 Task: Add the case deflection component in the site builder.
Action: Mouse moved to (1016, 69)
Screenshot: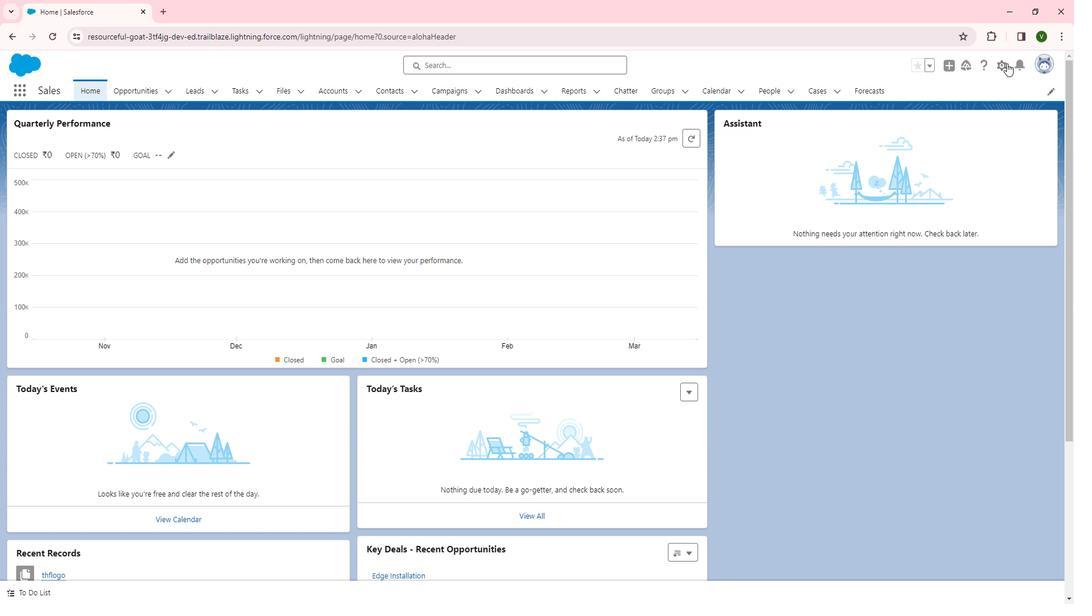 
Action: Mouse pressed left at (1016, 69)
Screenshot: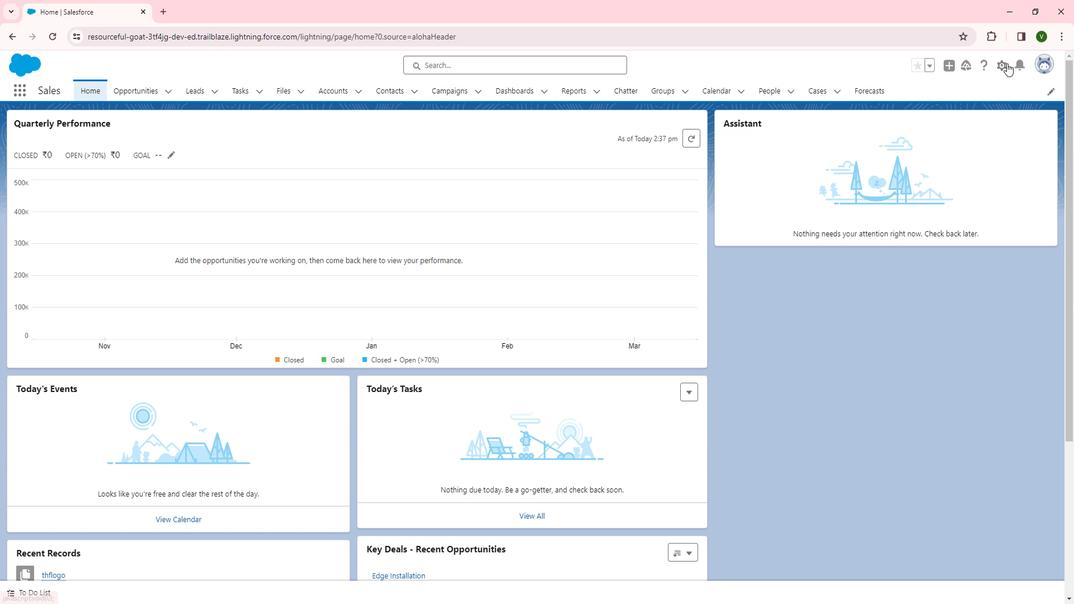 
Action: Mouse moved to (974, 102)
Screenshot: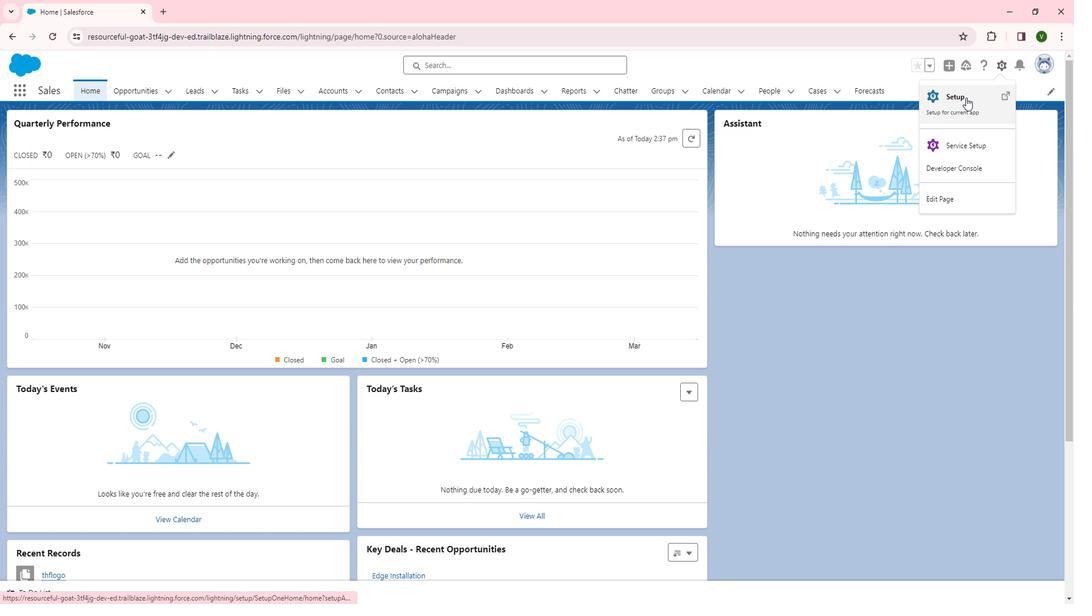 
Action: Mouse pressed left at (974, 102)
Screenshot: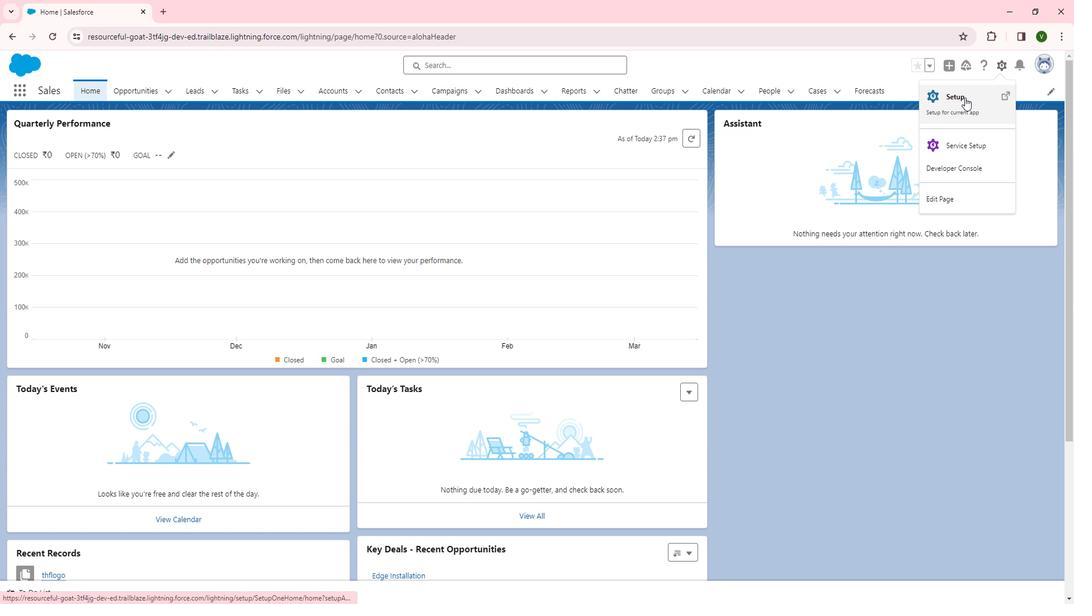 
Action: Mouse moved to (57, 301)
Screenshot: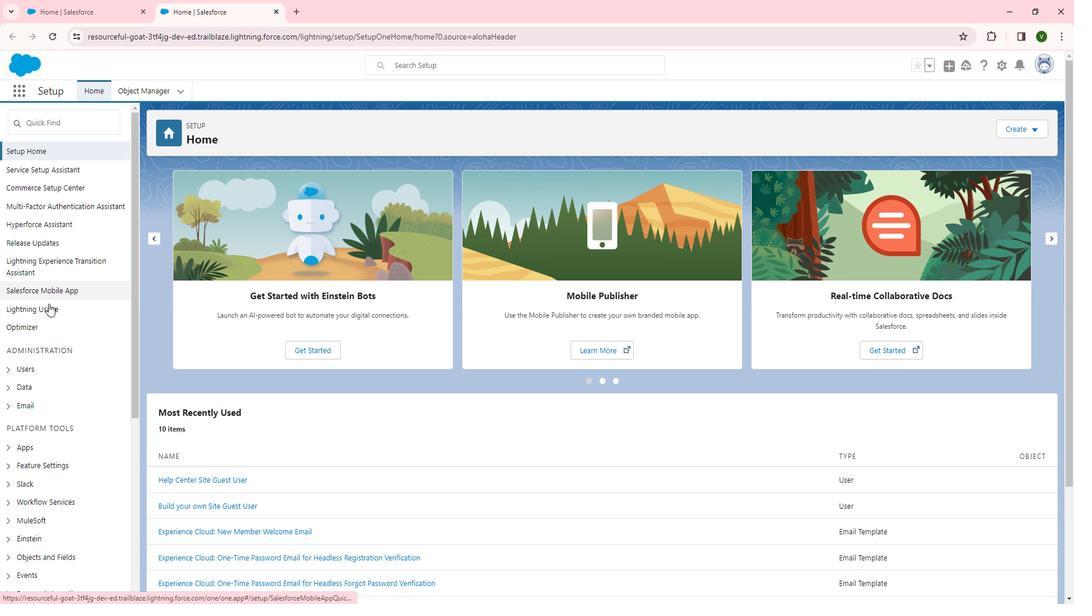 
Action: Mouse scrolled (57, 300) with delta (0, 0)
Screenshot: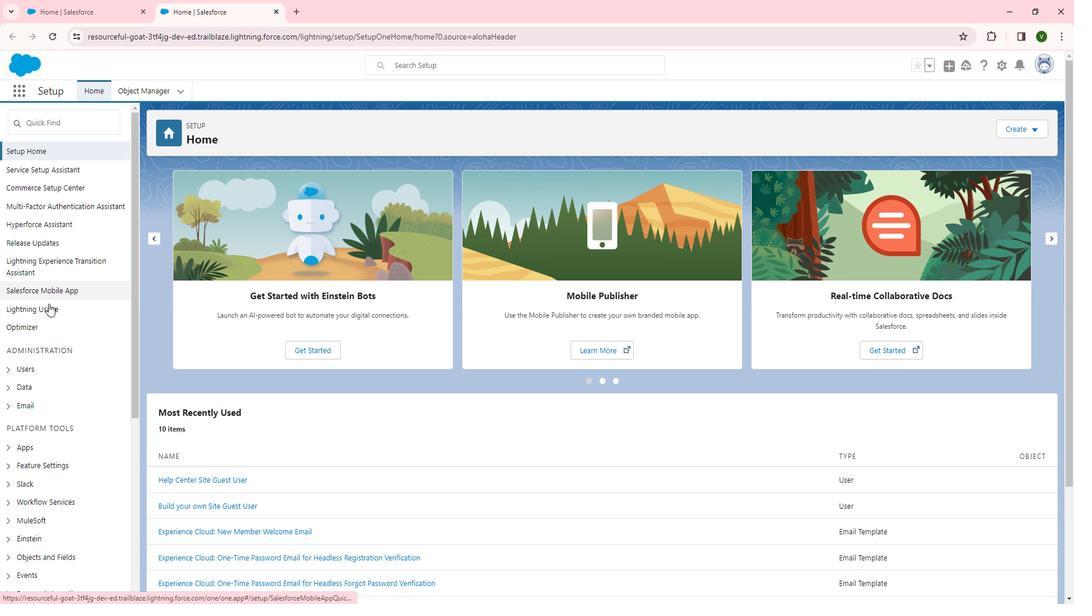 
Action: Mouse moved to (57, 306)
Screenshot: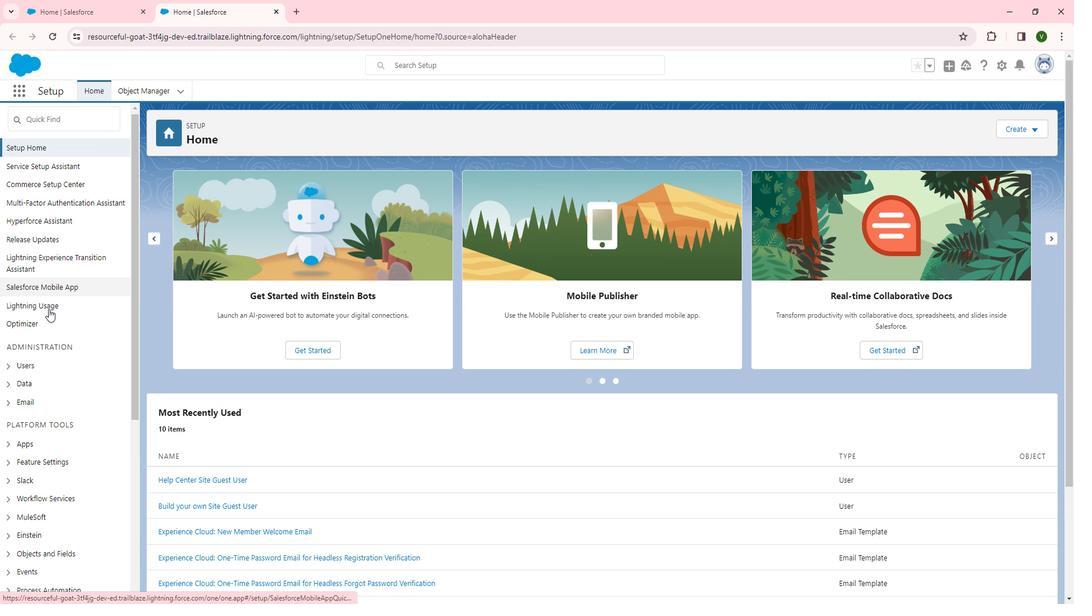 
Action: Mouse scrolled (57, 306) with delta (0, 0)
Screenshot: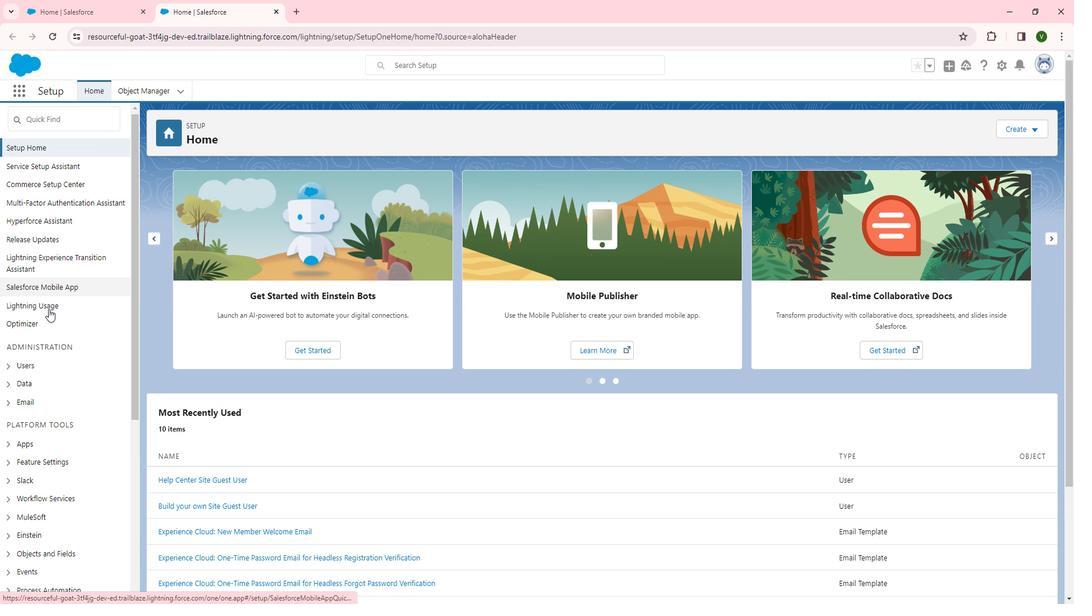 
Action: Mouse moved to (35, 346)
Screenshot: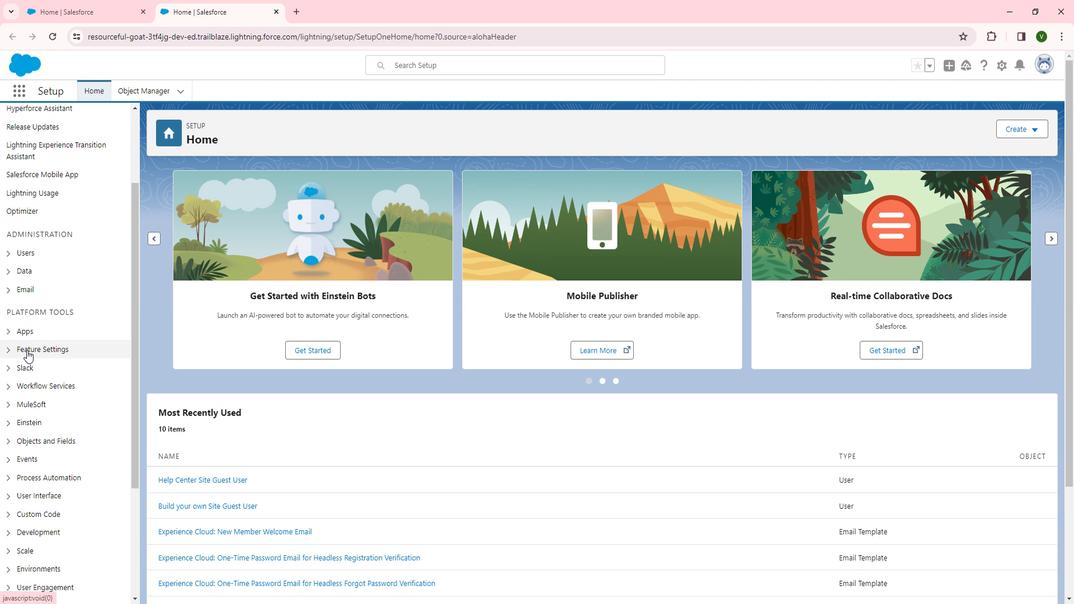 
Action: Mouse pressed left at (35, 346)
Screenshot: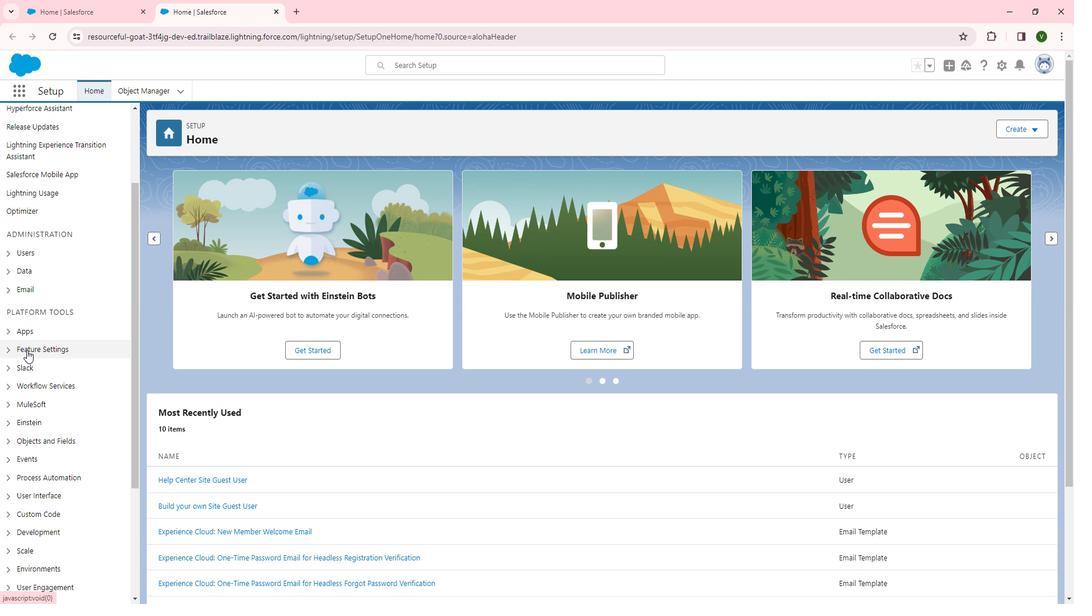
Action: Mouse moved to (39, 350)
Screenshot: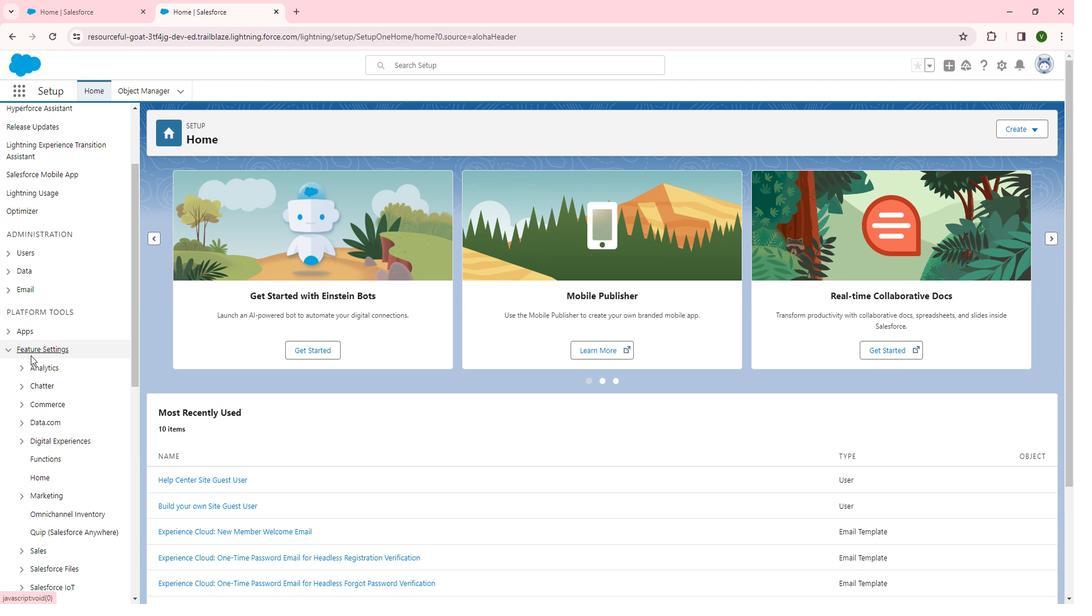 
Action: Mouse scrolled (39, 349) with delta (0, 0)
Screenshot: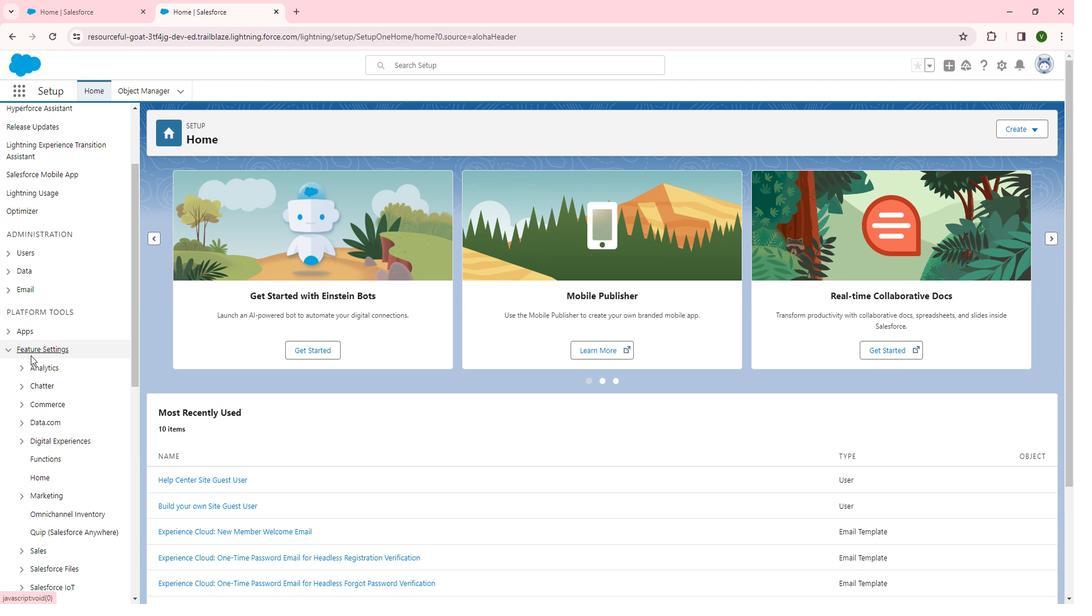 
Action: Mouse moved to (40, 353)
Screenshot: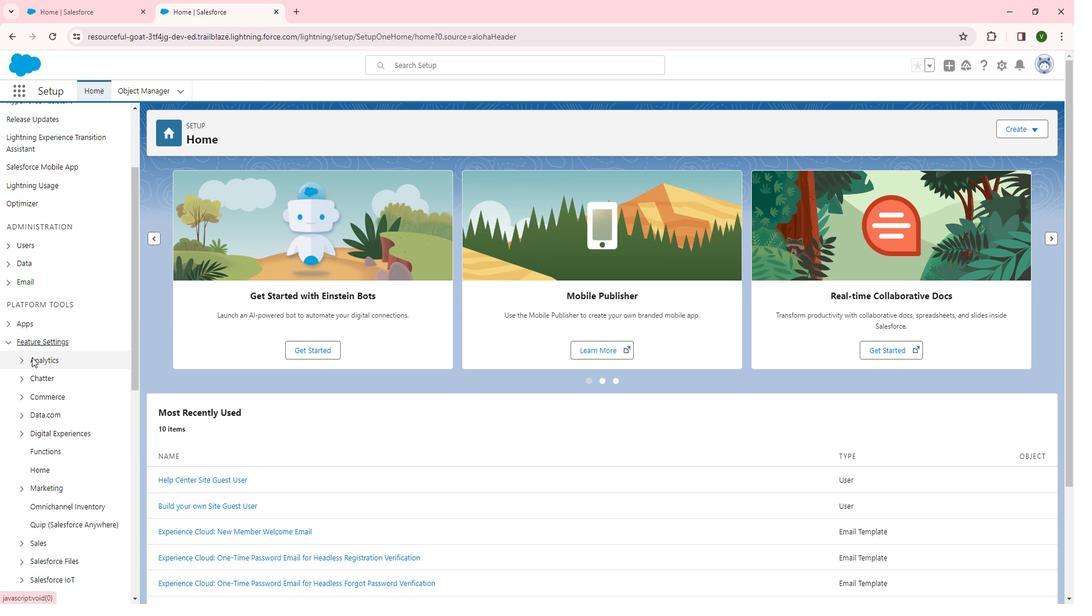 
Action: Mouse scrolled (40, 352) with delta (0, 0)
Screenshot: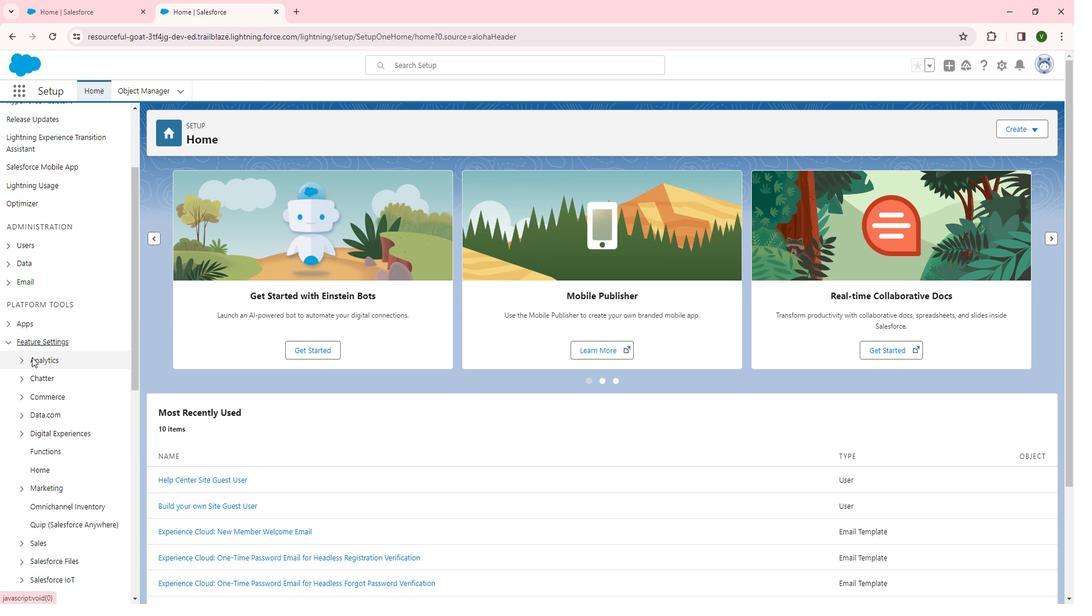 
Action: Mouse scrolled (40, 352) with delta (0, 0)
Screenshot: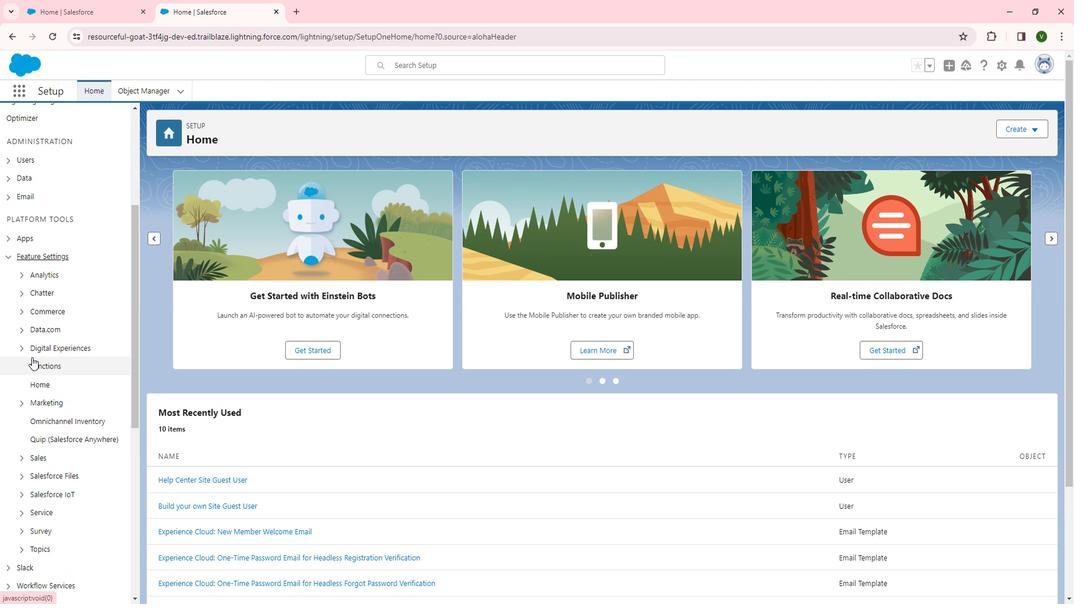 
Action: Mouse moved to (63, 268)
Screenshot: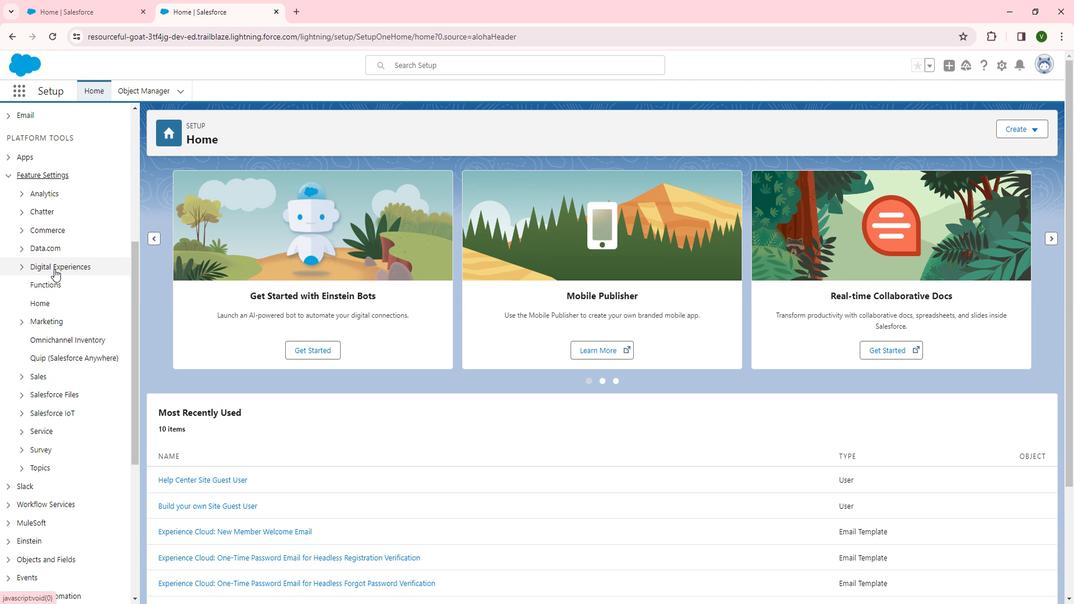 
Action: Mouse pressed left at (63, 268)
Screenshot: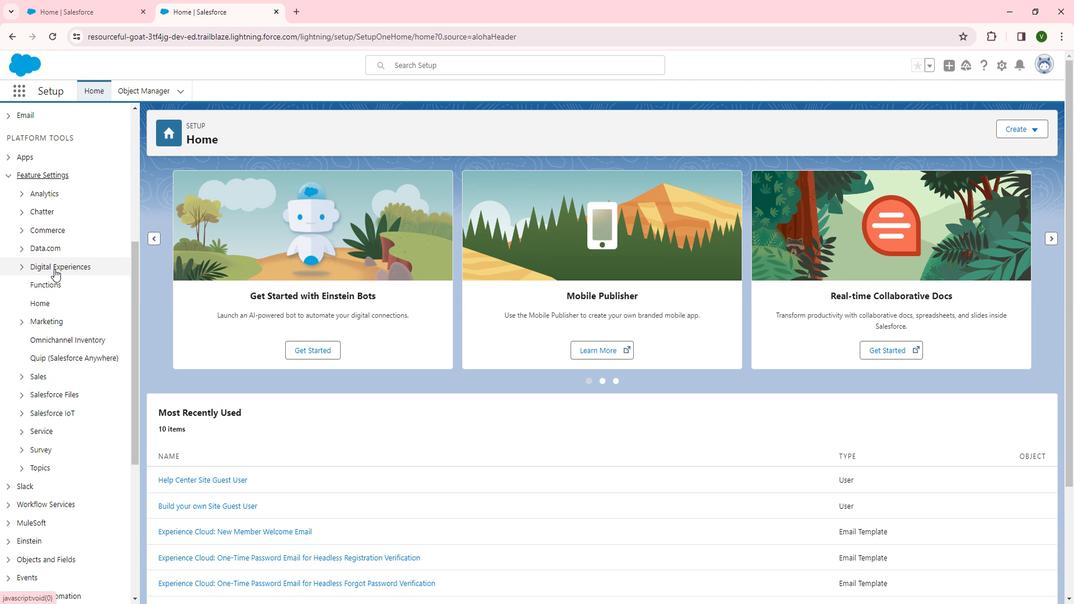 
Action: Mouse moved to (60, 279)
Screenshot: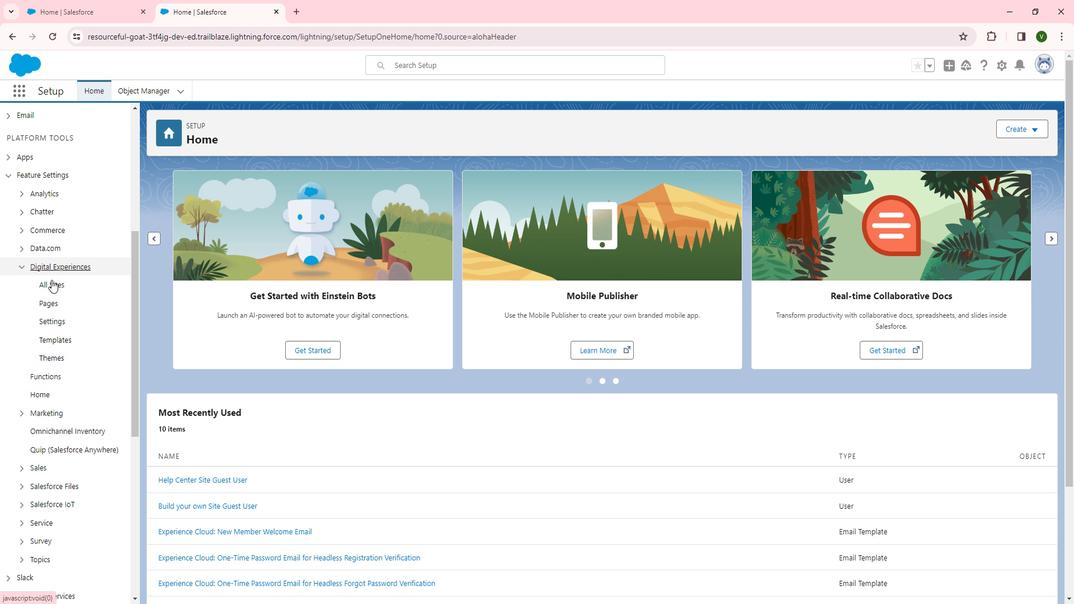 
Action: Mouse pressed left at (60, 279)
Screenshot: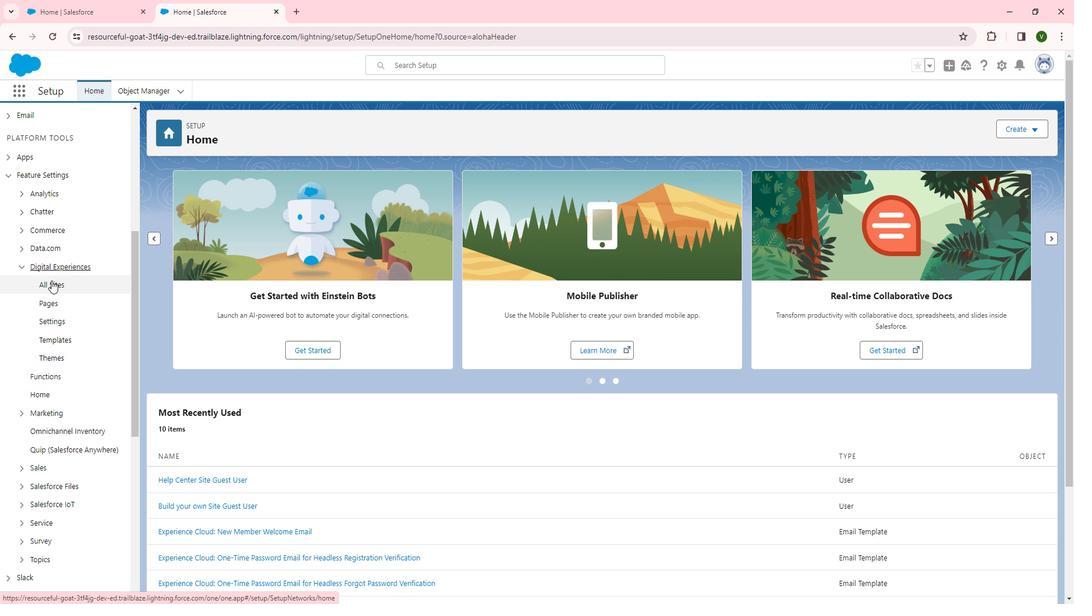 
Action: Mouse moved to (196, 292)
Screenshot: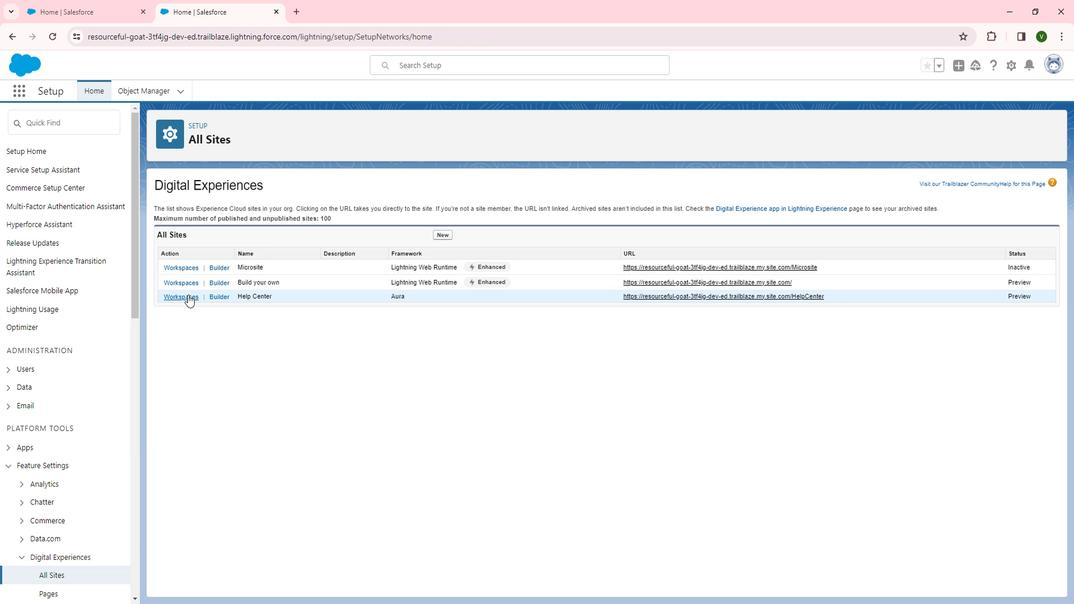 
Action: Mouse pressed left at (196, 292)
Screenshot: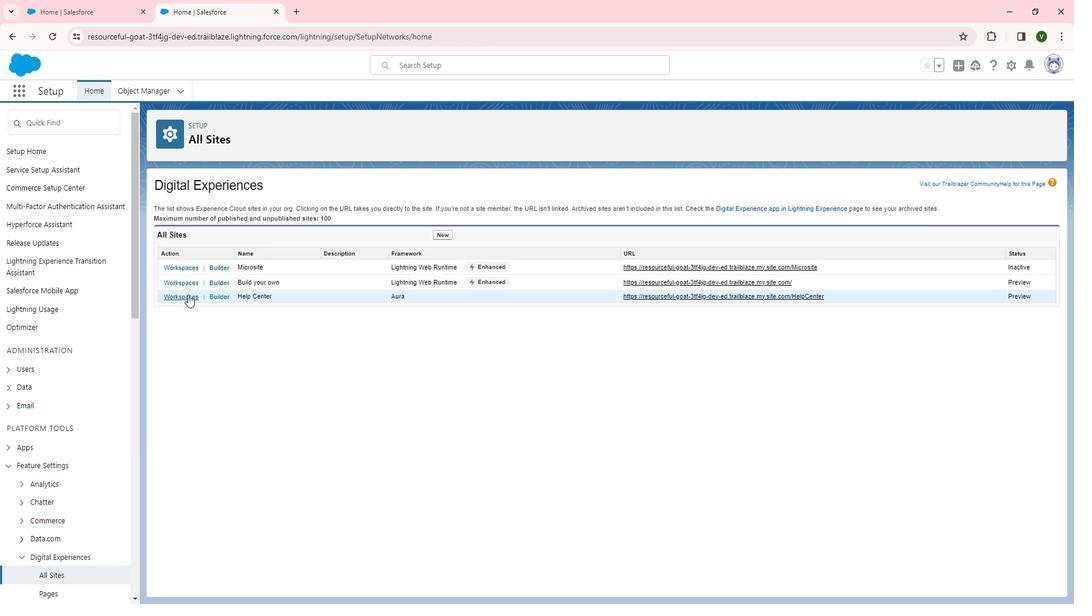 
Action: Mouse moved to (134, 223)
Screenshot: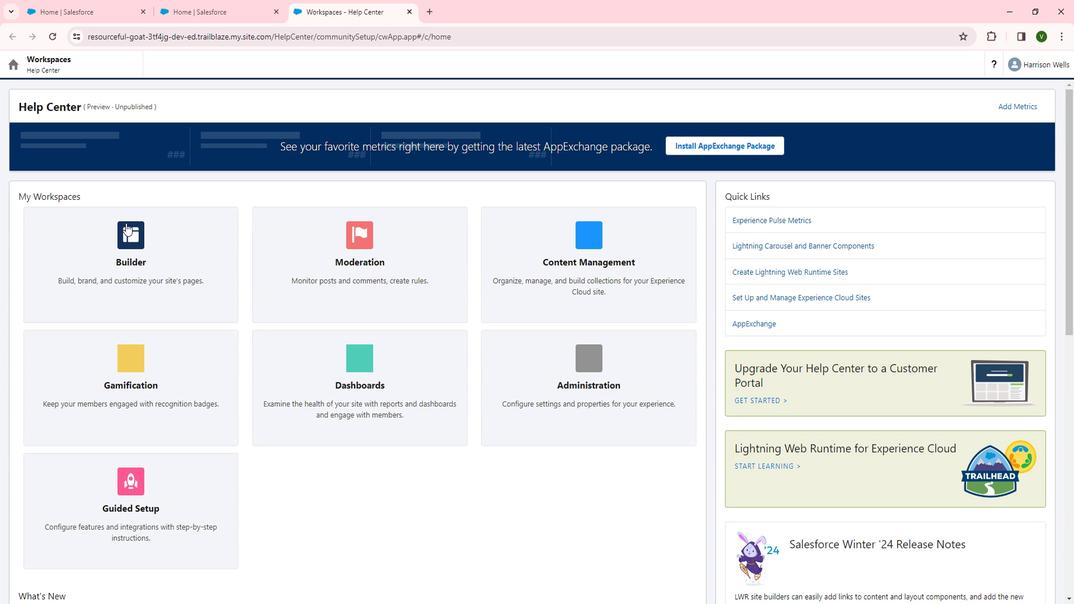 
Action: Mouse pressed left at (134, 223)
Screenshot: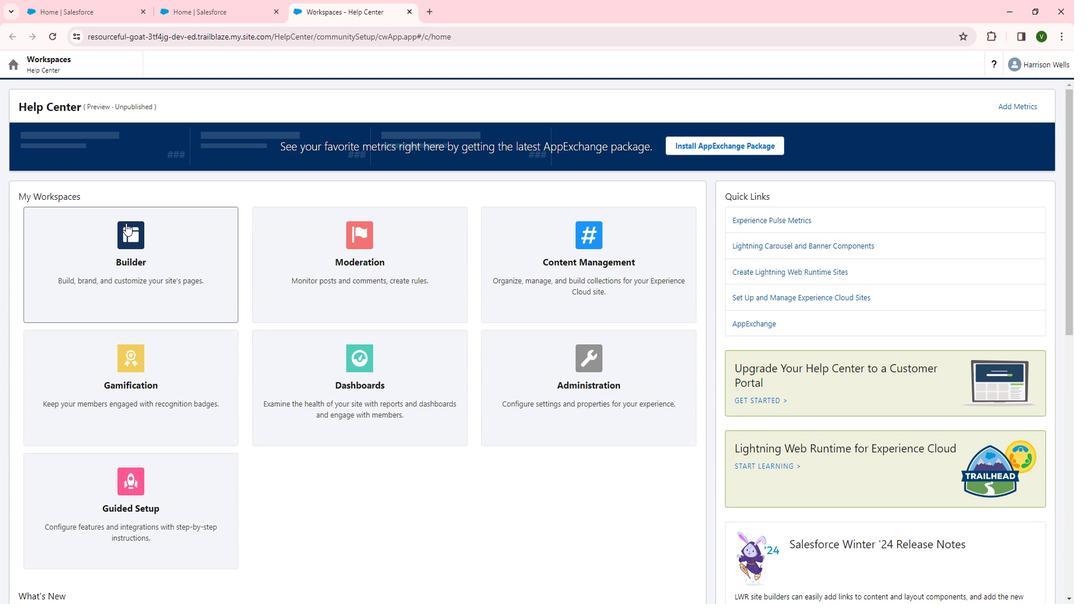 
Action: Mouse moved to (33, 126)
Screenshot: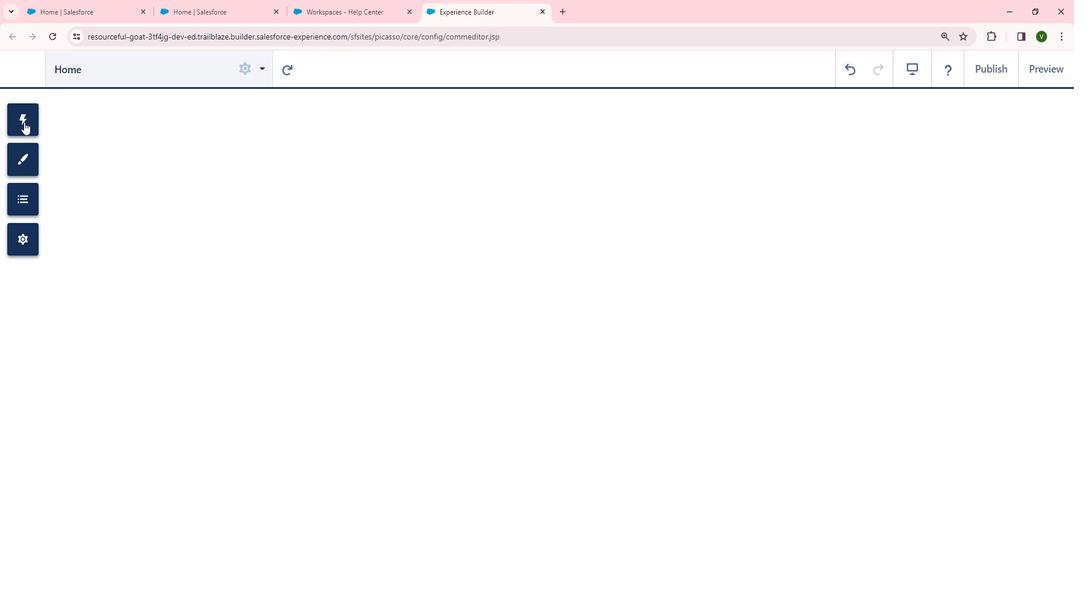 
Action: Mouse pressed left at (33, 126)
Screenshot: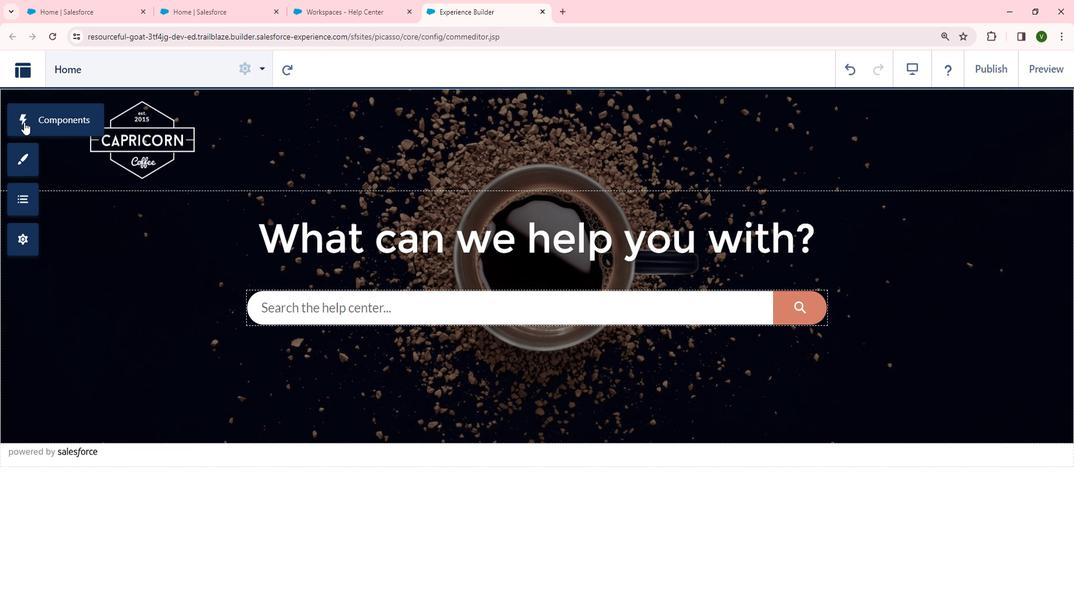 
Action: Mouse moved to (199, 326)
Screenshot: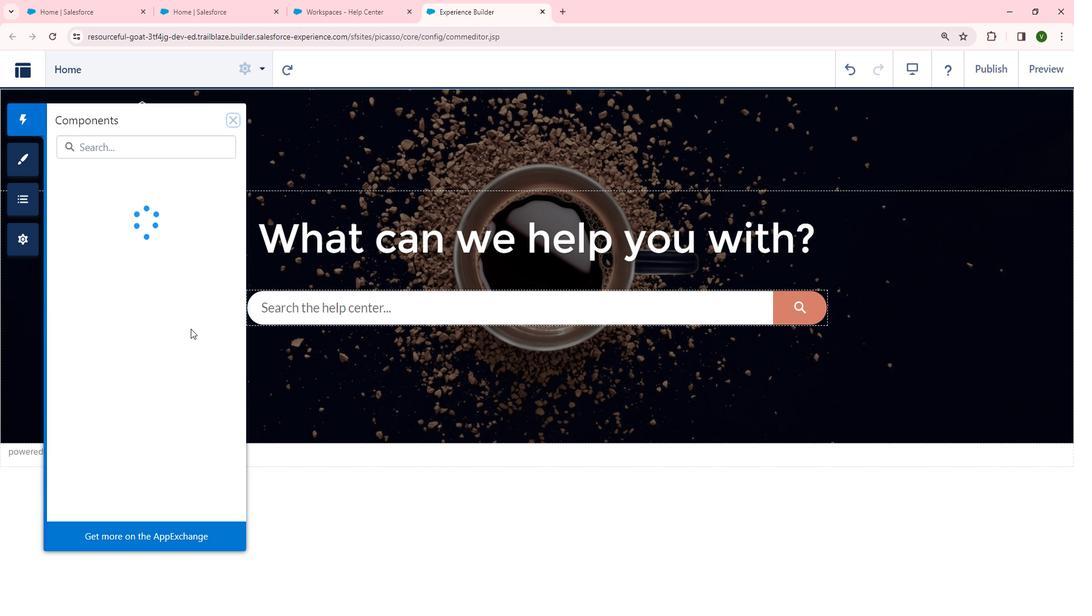 
Action: Mouse scrolled (199, 325) with delta (0, 0)
Screenshot: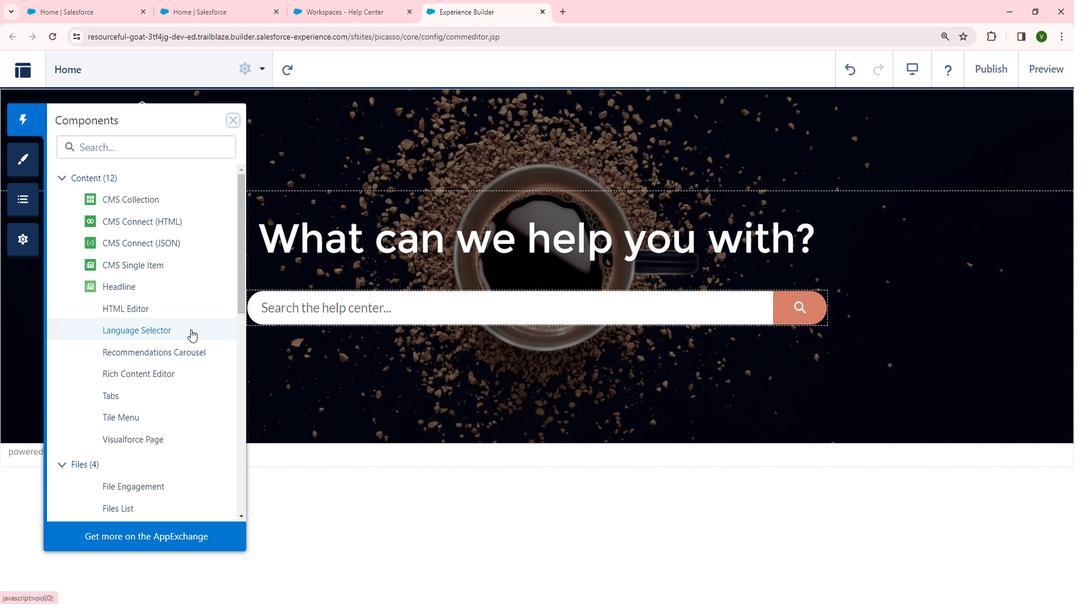 
Action: Mouse scrolled (199, 325) with delta (0, 0)
Screenshot: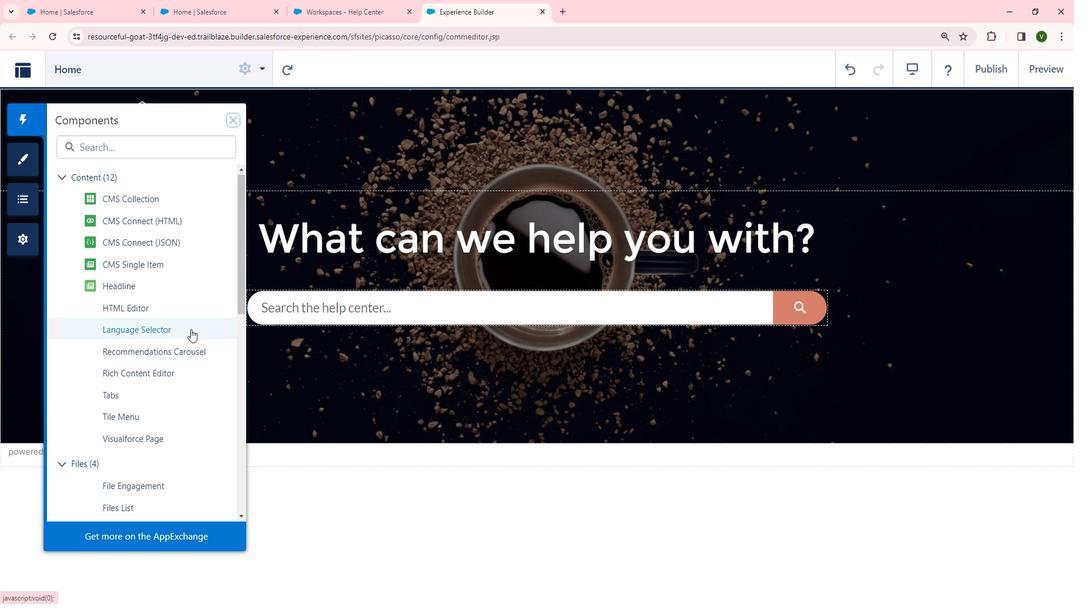 
Action: Mouse scrolled (199, 325) with delta (0, 0)
Screenshot: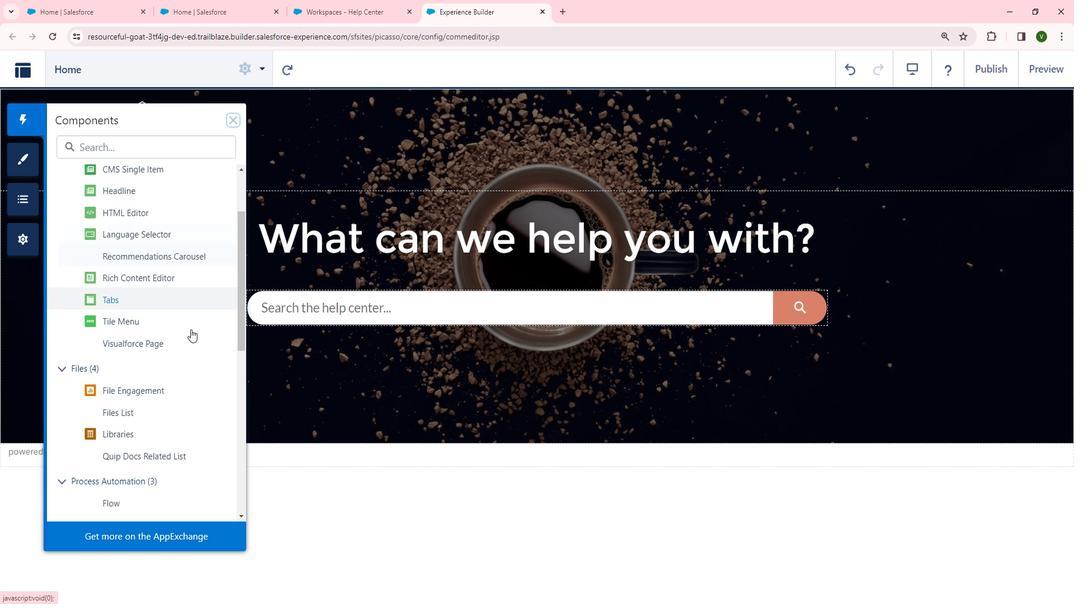 
Action: Mouse scrolled (199, 325) with delta (0, 0)
Screenshot: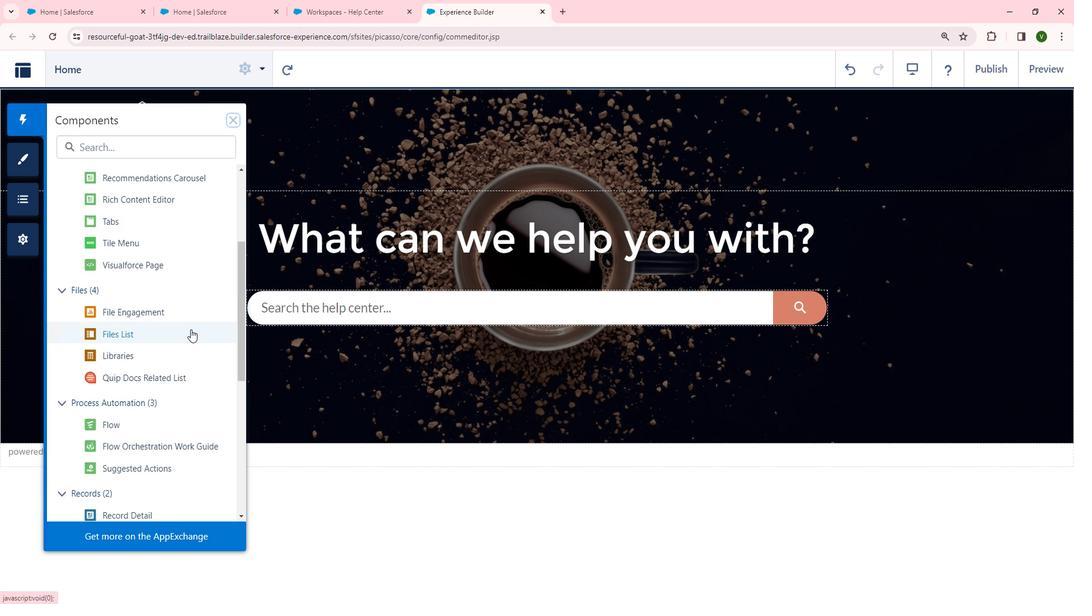 
Action: Mouse scrolled (199, 325) with delta (0, 0)
Screenshot: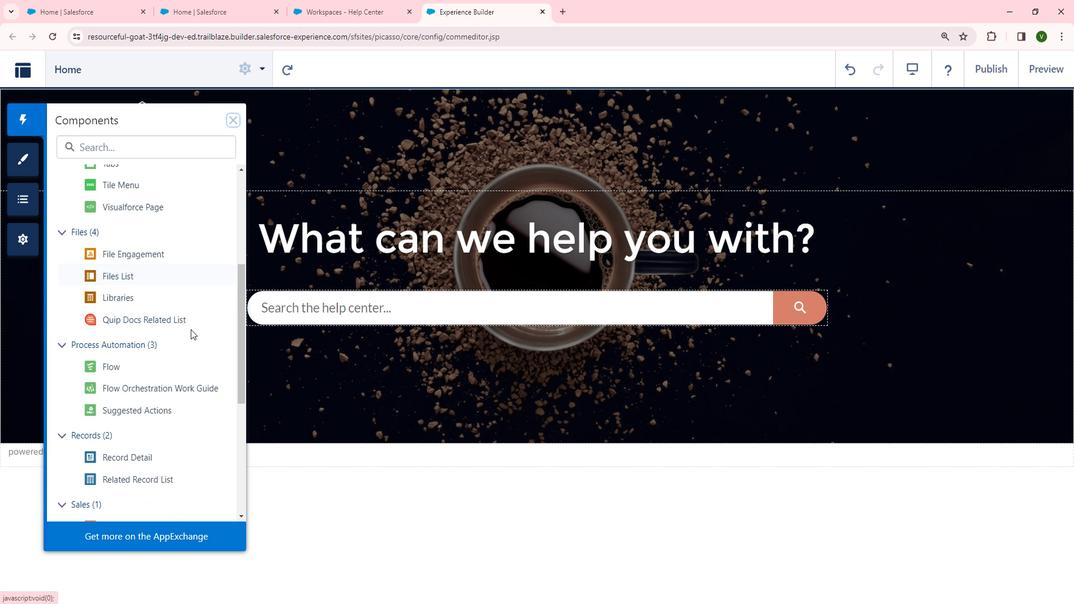 
Action: Mouse scrolled (199, 325) with delta (0, 0)
Screenshot: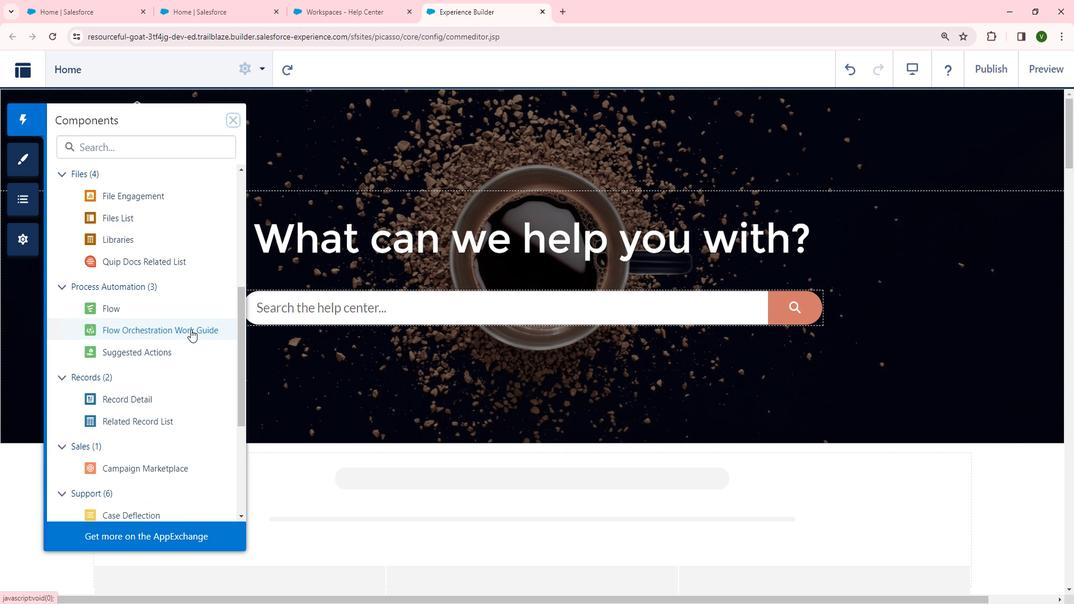 
Action: Mouse scrolled (199, 325) with delta (0, 0)
Screenshot: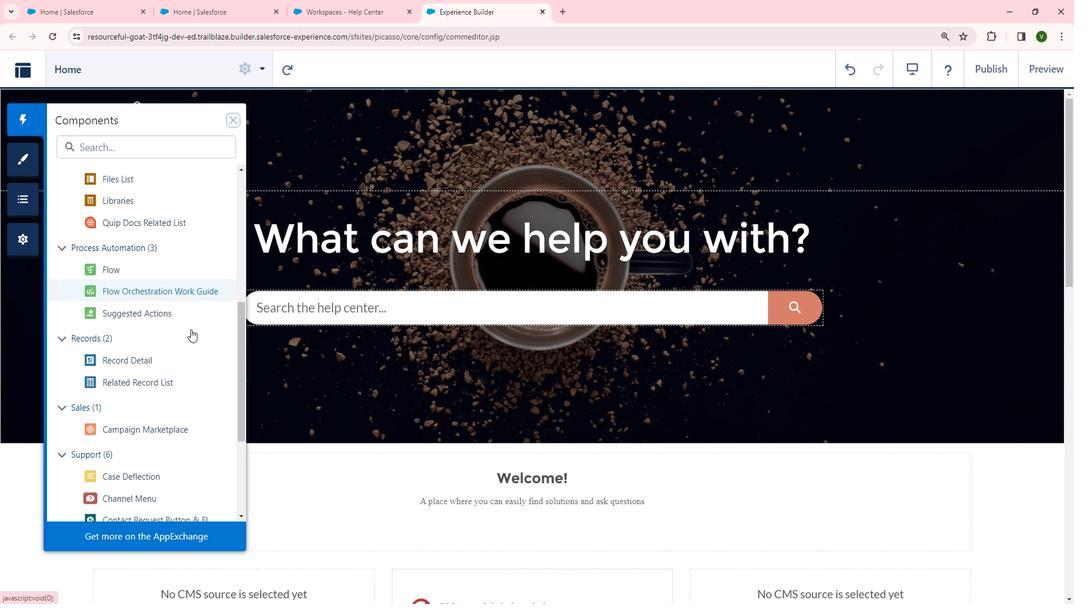 
Action: Mouse scrolled (199, 325) with delta (0, 0)
Screenshot: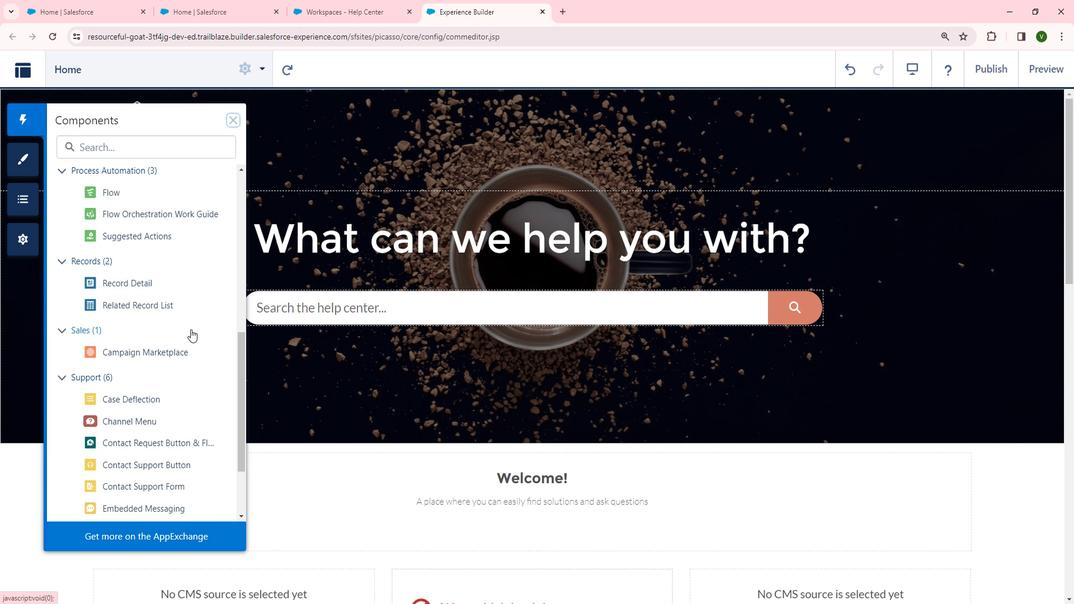 
Action: Mouse moved to (157, 334)
Screenshot: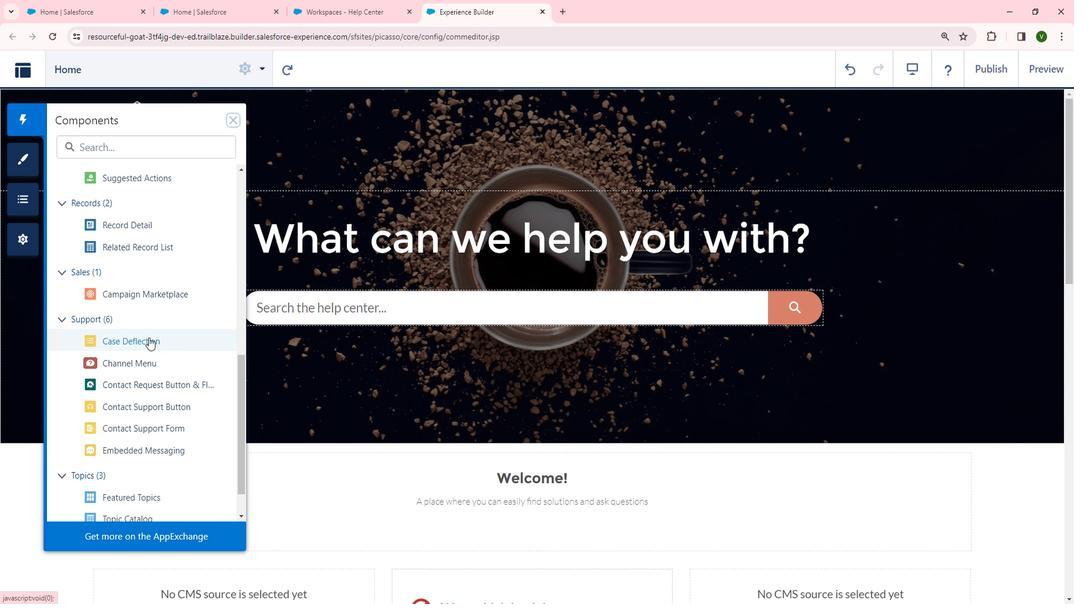 
Action: Mouse pressed left at (157, 334)
Screenshot: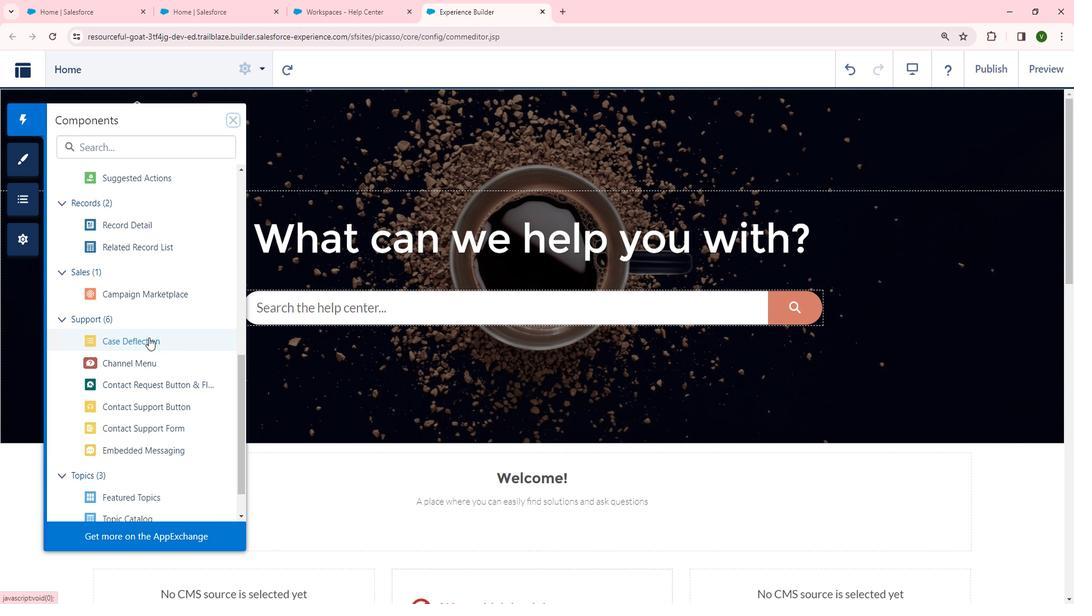 
Action: Mouse moved to (903, 522)
Screenshot: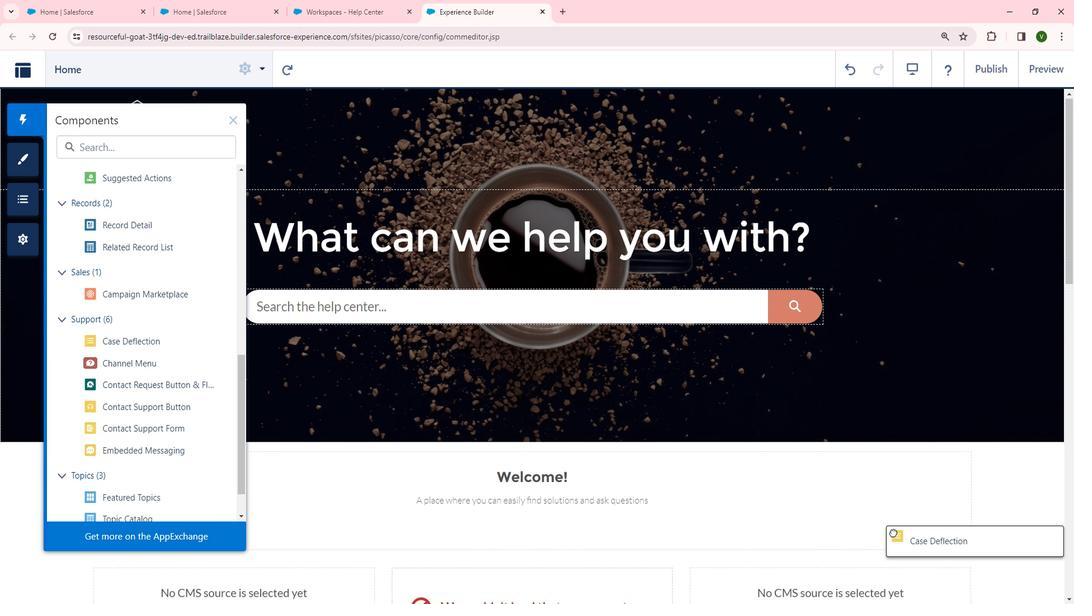 
Action: Mouse scrolled (903, 521) with delta (0, 0)
Screenshot: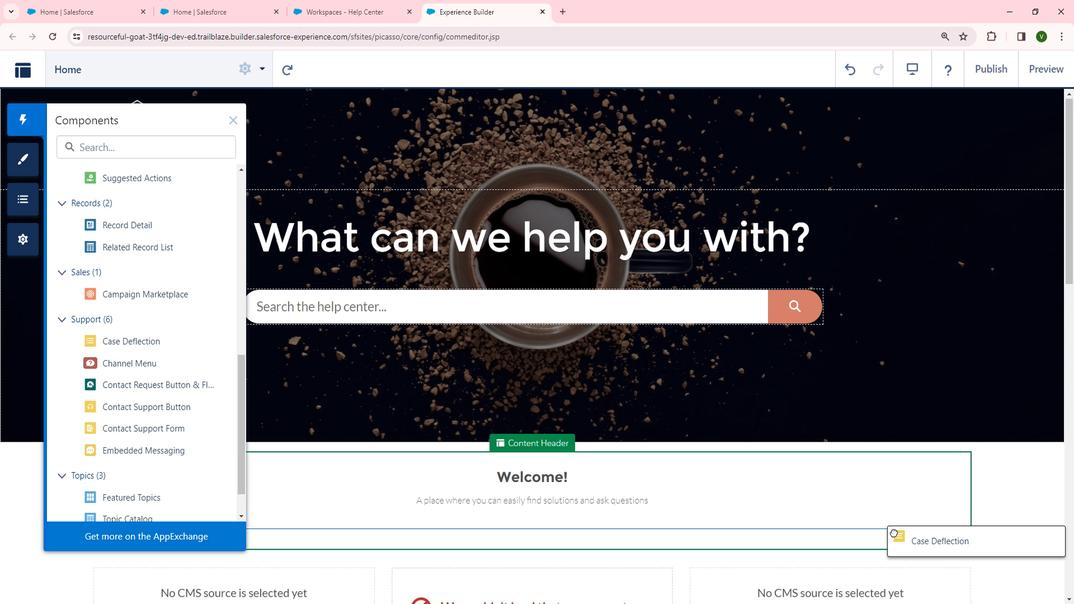 
Action: Mouse moved to (815, 570)
Screenshot: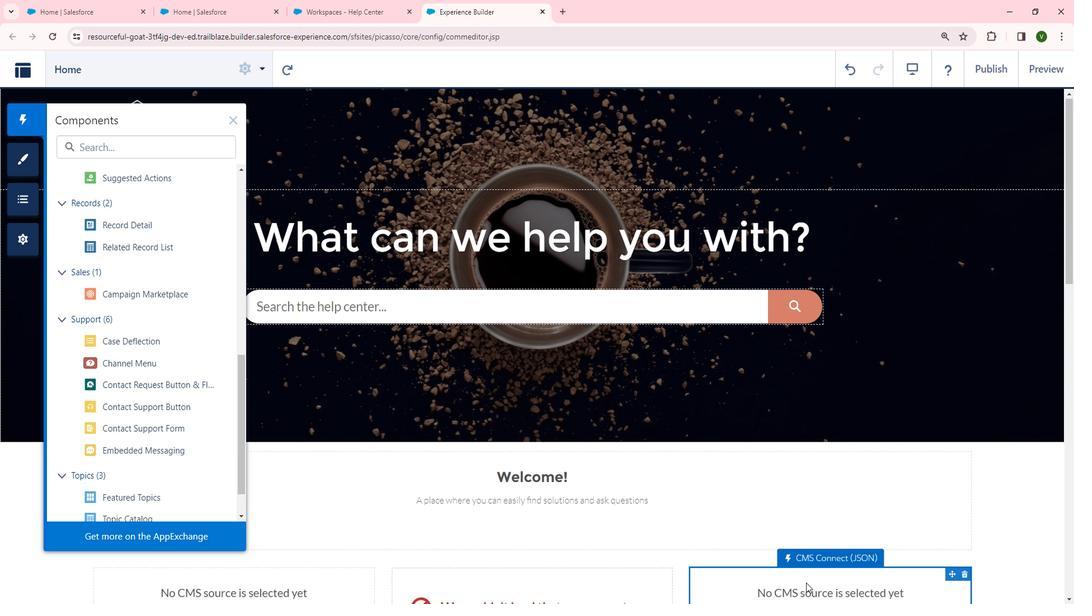 
